 Task: Create a section Epic Excursion and in the section, add a milestone Search Engine Optimization (SEO) Improvements in the project WorkWave.
Action: Mouse pressed left at (252, 665)
Screenshot: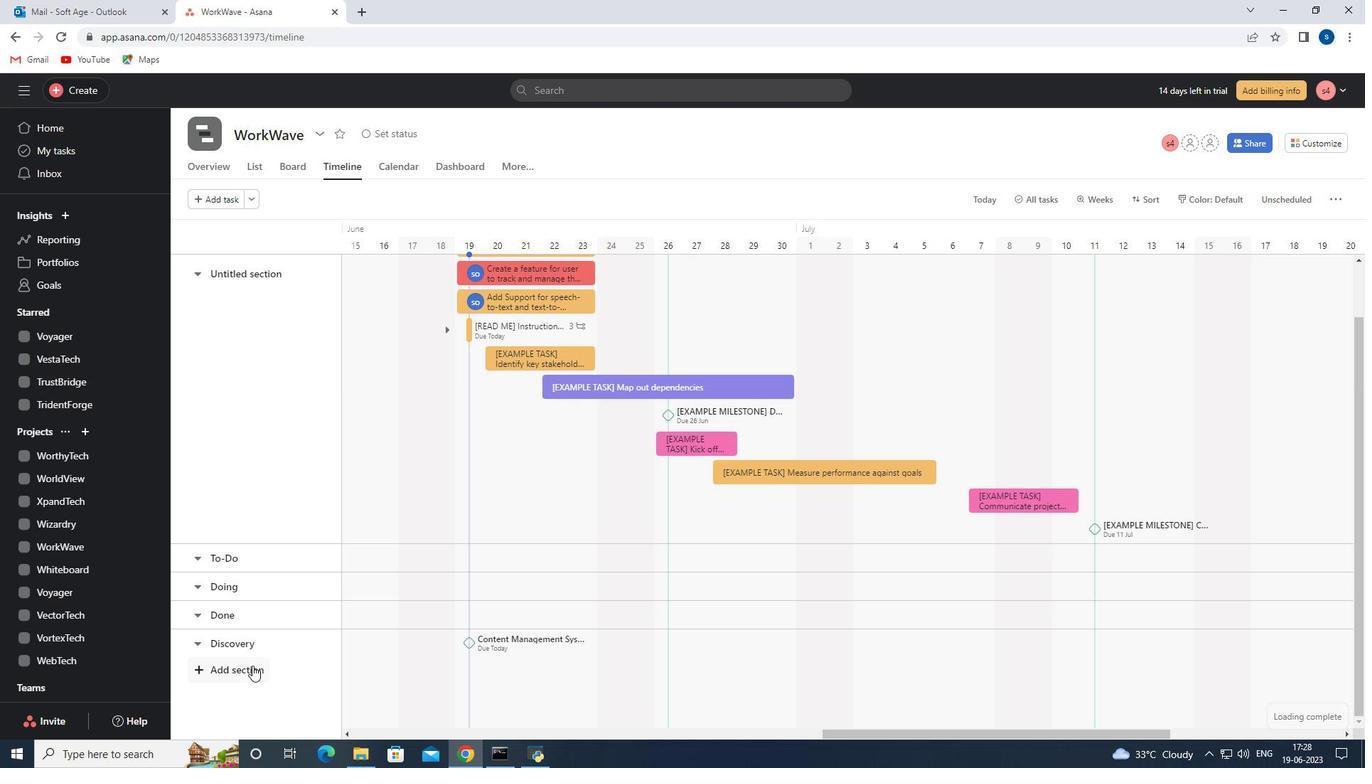 
Action: Mouse moved to (251, 685)
Screenshot: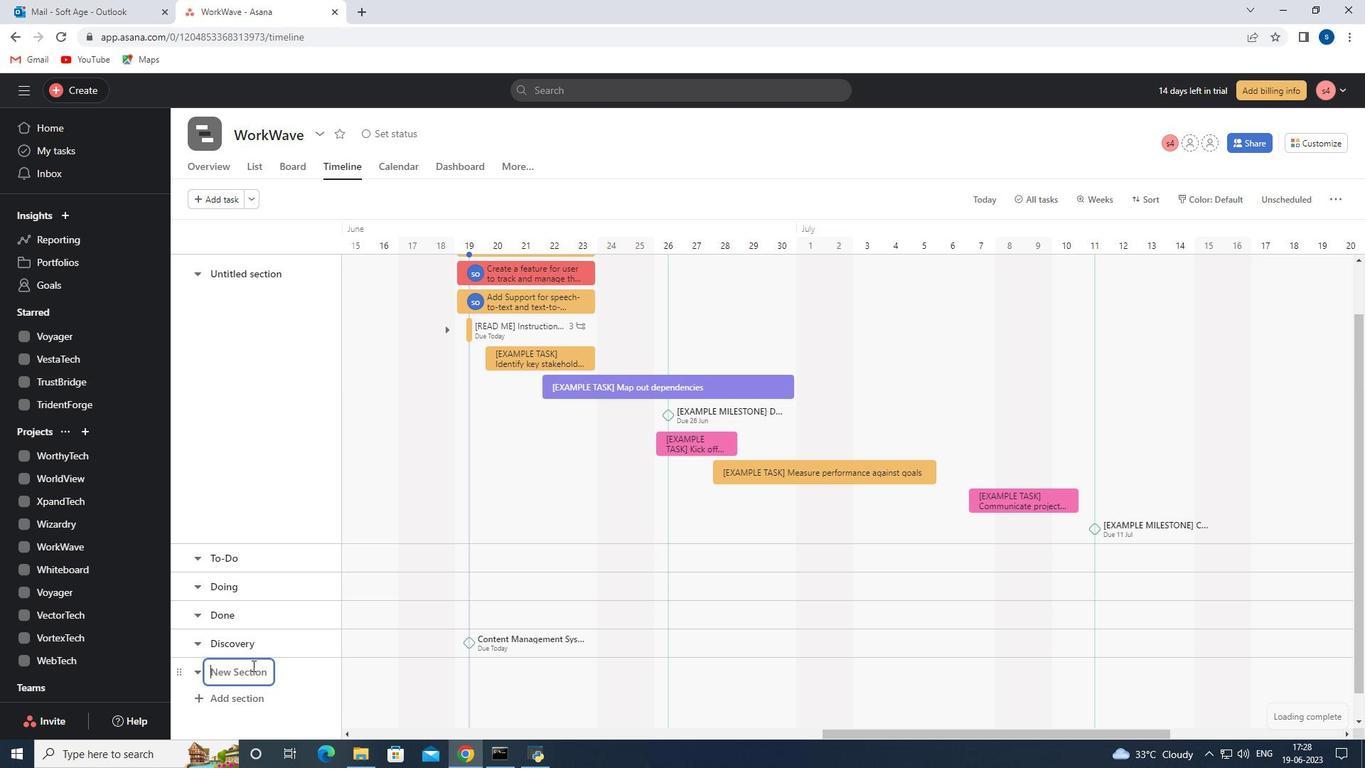 
Action: Key pressed <Key.shift>Epic<Key.space><Key.shift>Excursion
Screenshot: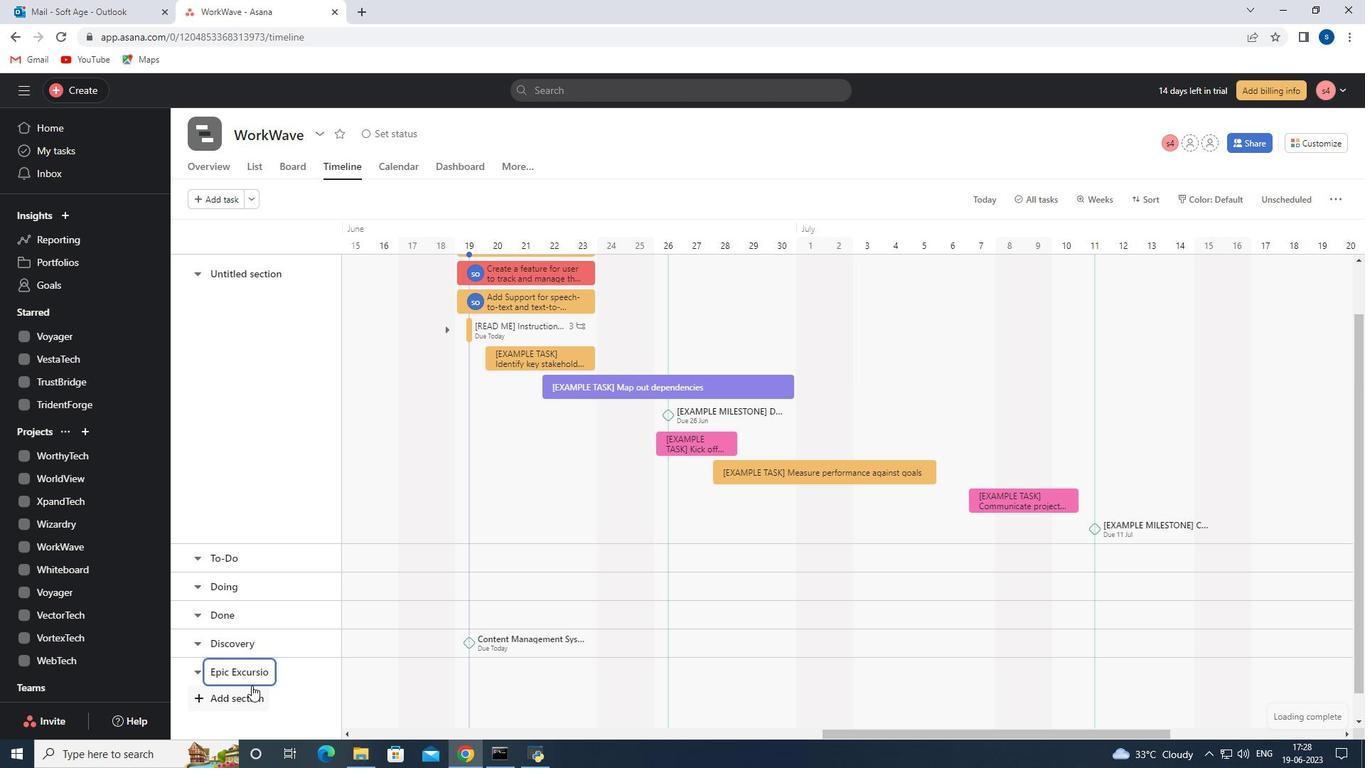 
Action: Mouse moved to (406, 683)
Screenshot: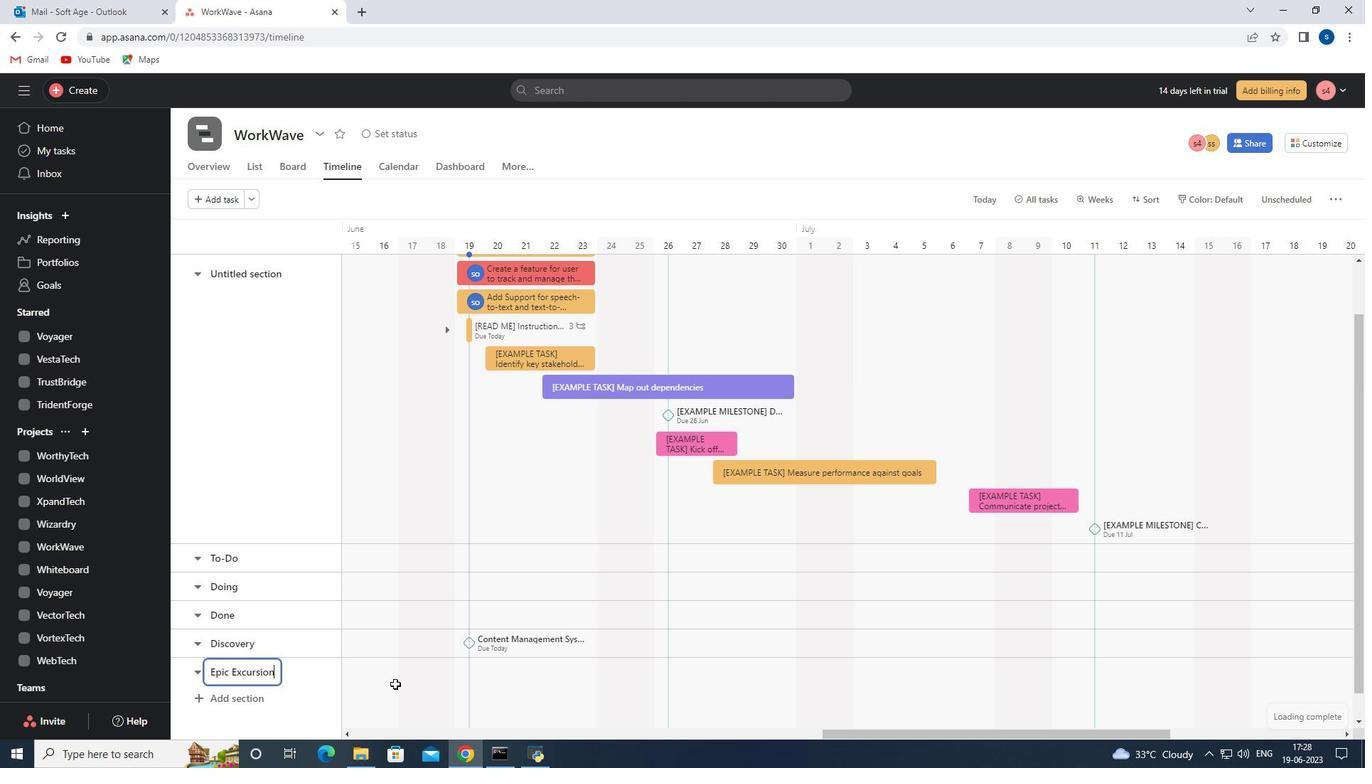 
Action: Mouse pressed left at (406, 683)
Screenshot: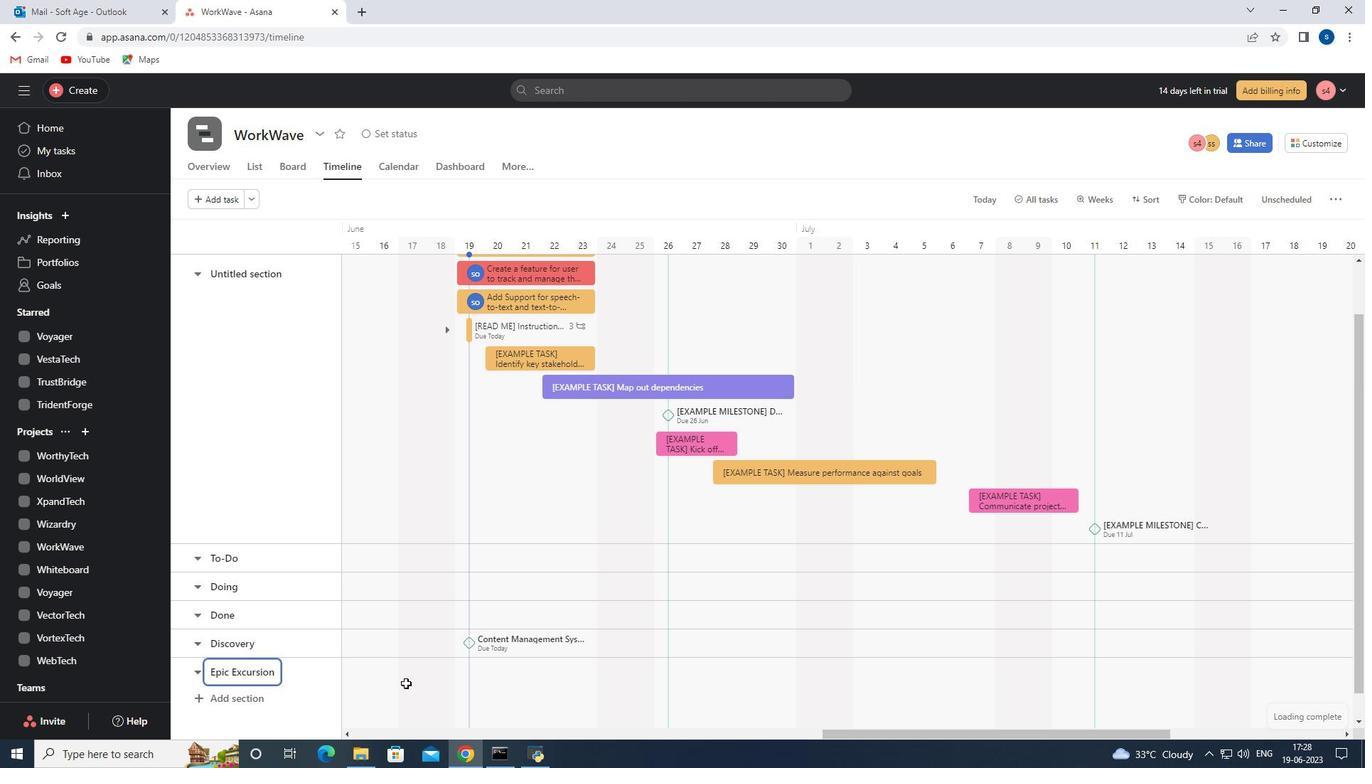 
Action: Key pressed <Key.shift><Key.shift><Key.shift><Key.shift><Key.shift><Key.shift><Key.shift><Key.shift><Key.shift><Key.shift><Key.shift><Key.shift><Key.shift><Key.shift><Key.shift><Key.shift><Key.shift><Key.shift><Key.shift><Key.shift><Key.shift><Key.shift><Key.shift><Key.shift><Key.shift><Key.shift><Key.shift><Key.shift>Search<Key.space><Key.shift>Engine<Key.space><Key.shift>Optimization<Key.space><Key.shift>(SEO)<Key.space><Key.shift><Key.shift>Improvements
Screenshot: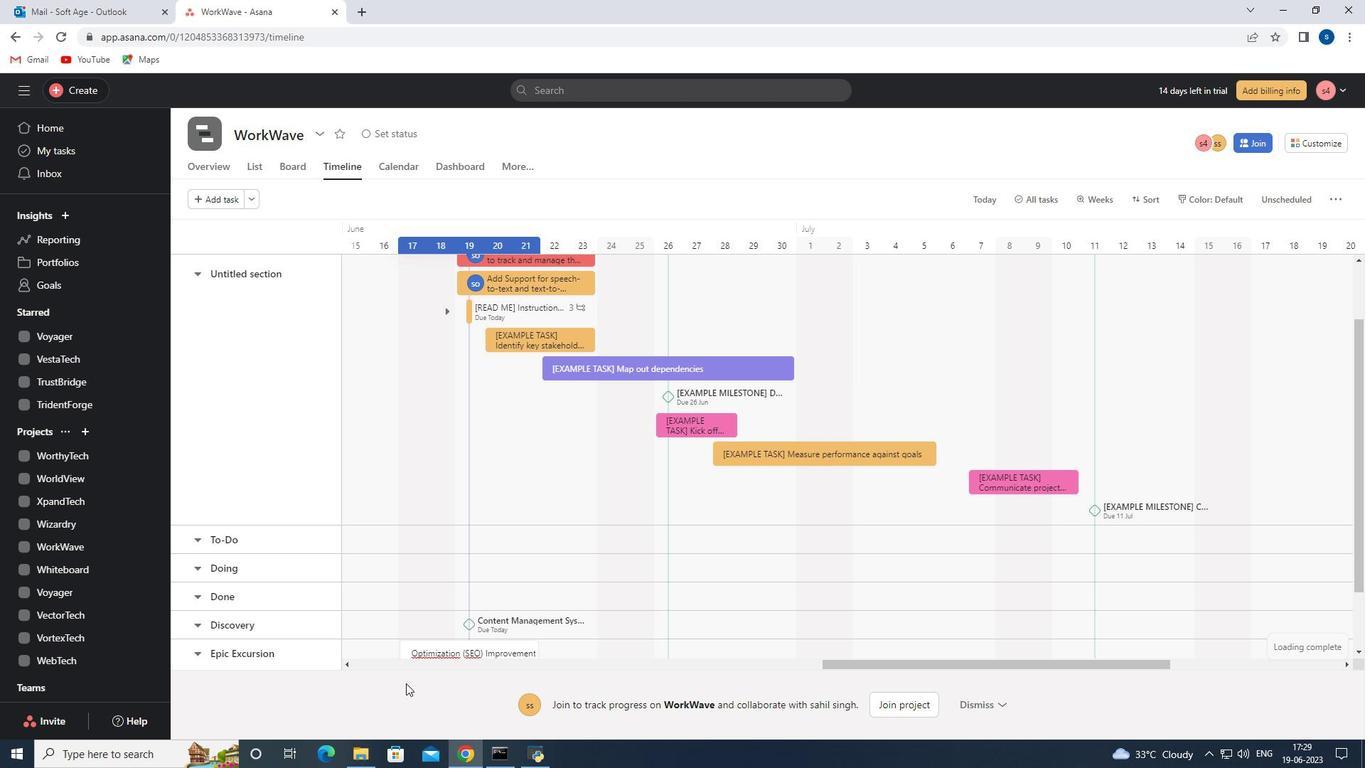 
Action: Mouse moved to (492, 647)
Screenshot: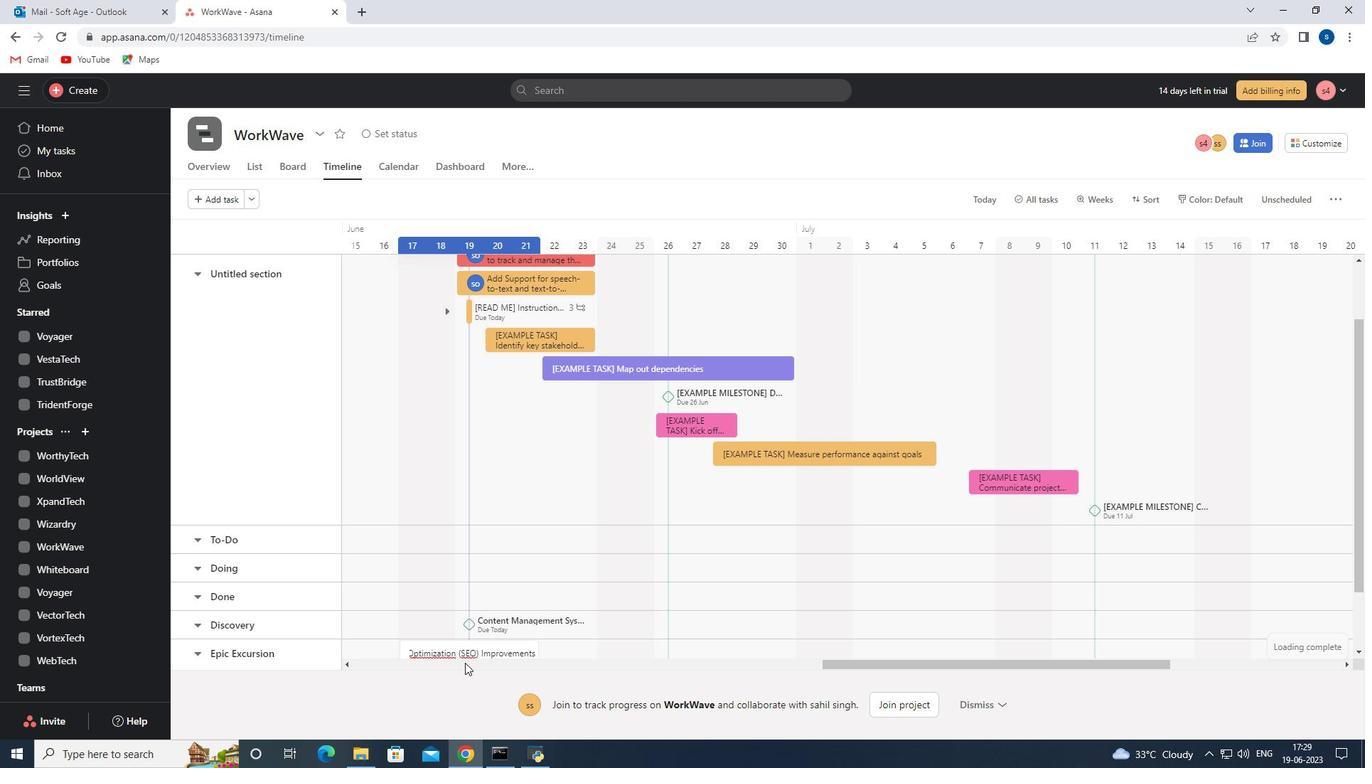
Action: Mouse pressed right at (492, 647)
Screenshot: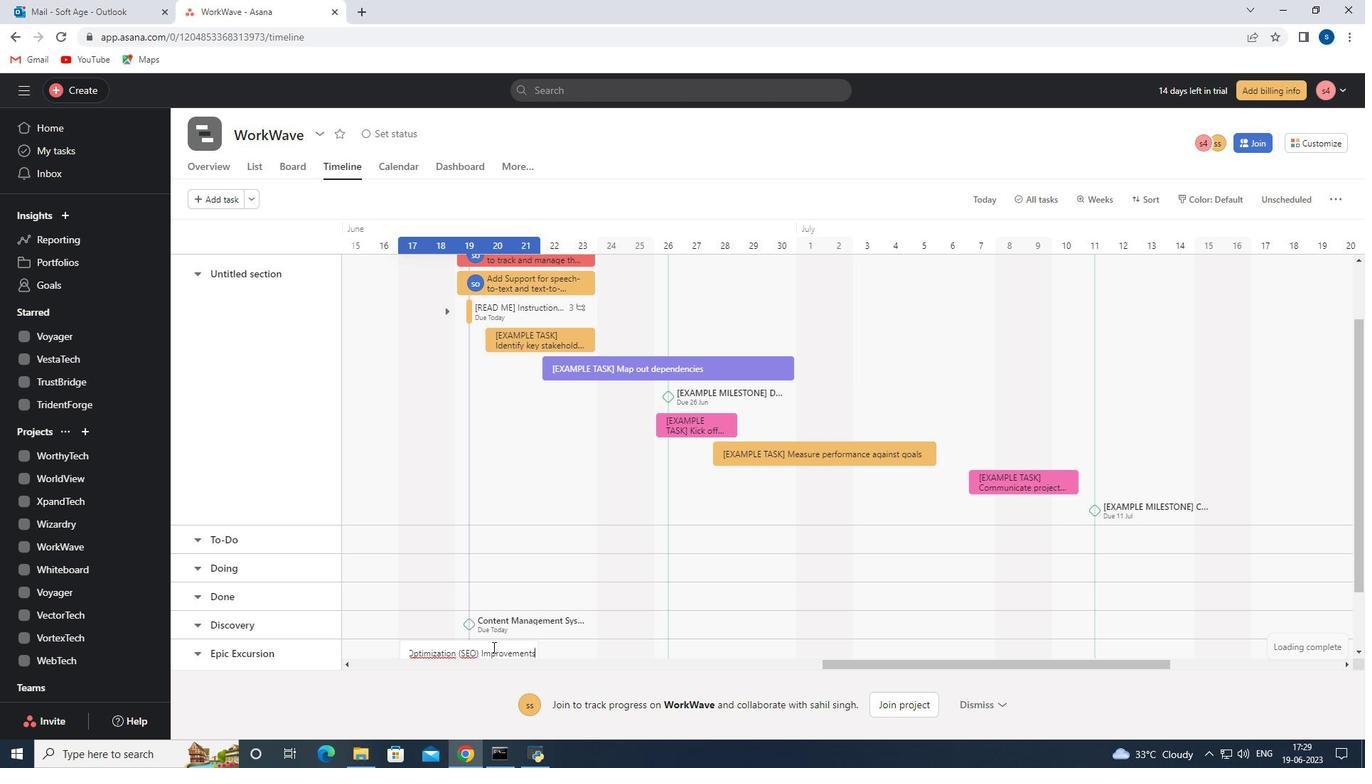 
Action: Mouse moved to (561, 576)
Screenshot: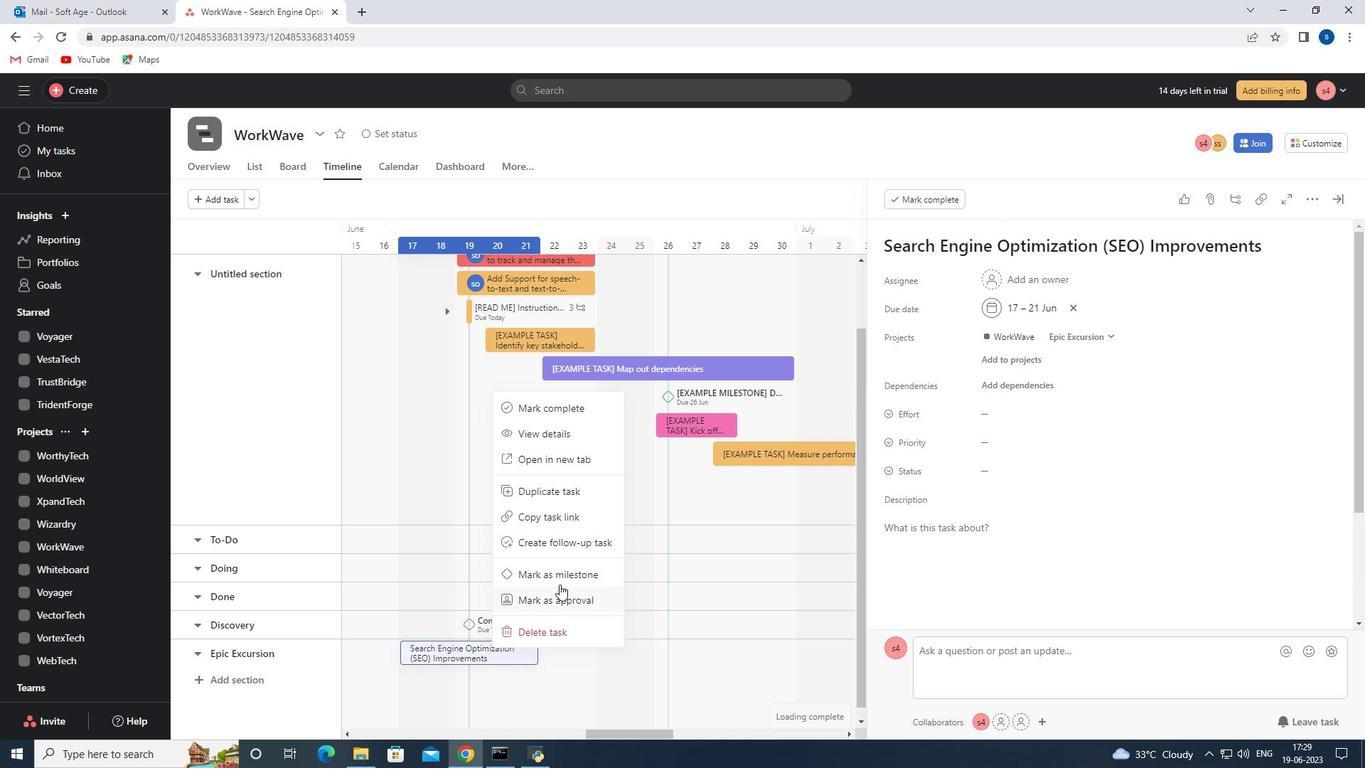 
Action: Mouse pressed left at (561, 576)
Screenshot: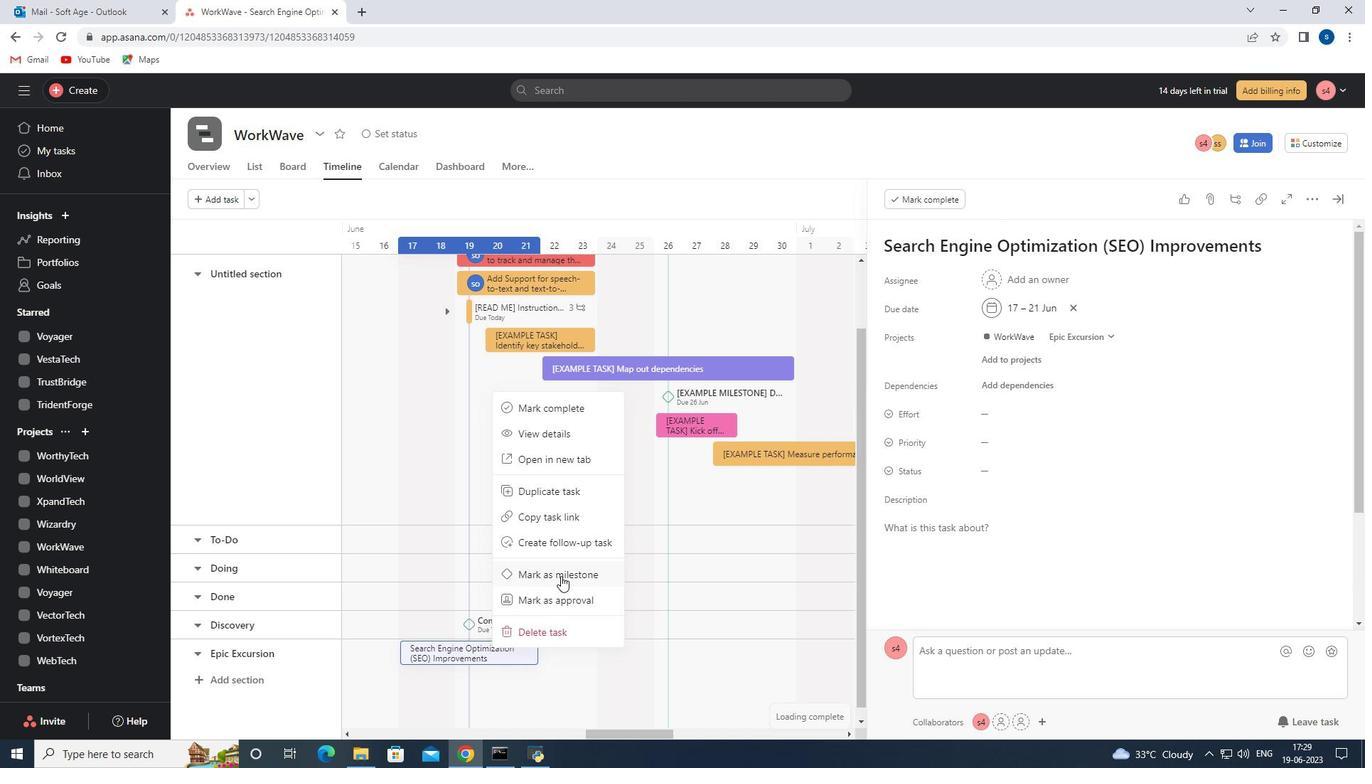 
